 Task: Change  the formatting of the data to 'Which is Greater than 5, 'in conditional formating, put the option 'Green Fill with Dark Green Text. . 'add another formatting option Format As Table, insert the option 'Orange Table style Medium 3 ', change the format of Column Width to AutoFit Column Width and sort the data in descending order In the sheet  Financial Management Trackerbook
Action: Mouse moved to (89, 140)
Screenshot: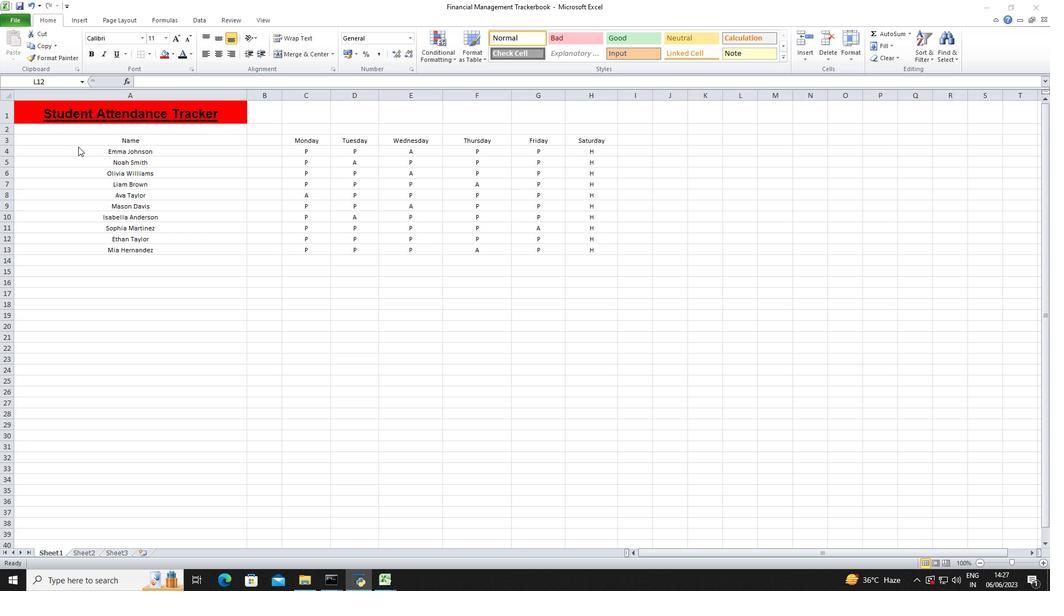 
Action: Mouse pressed left at (89, 140)
Screenshot: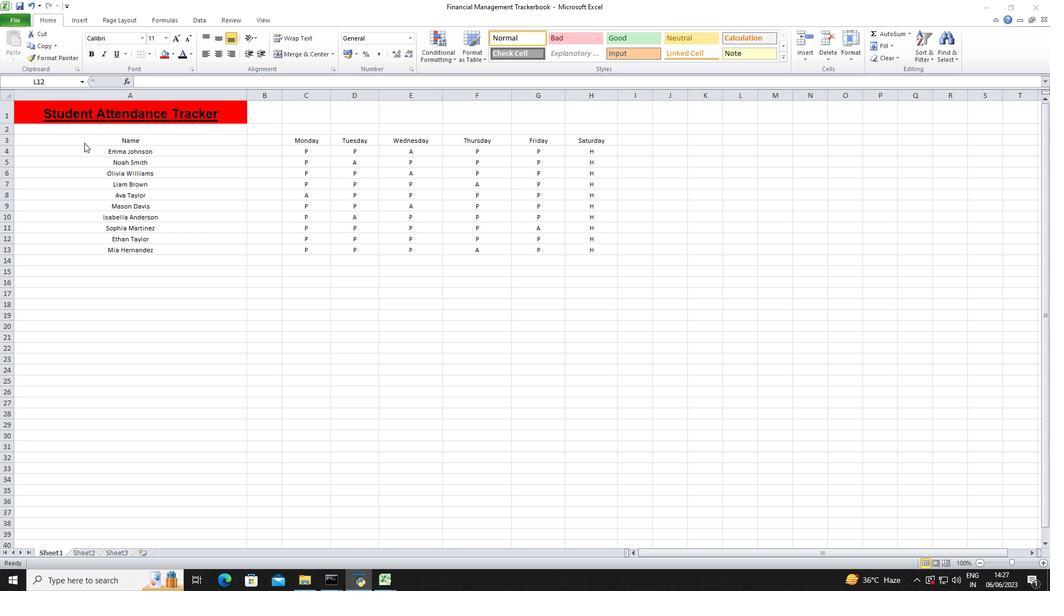 
Action: Mouse moved to (101, 140)
Screenshot: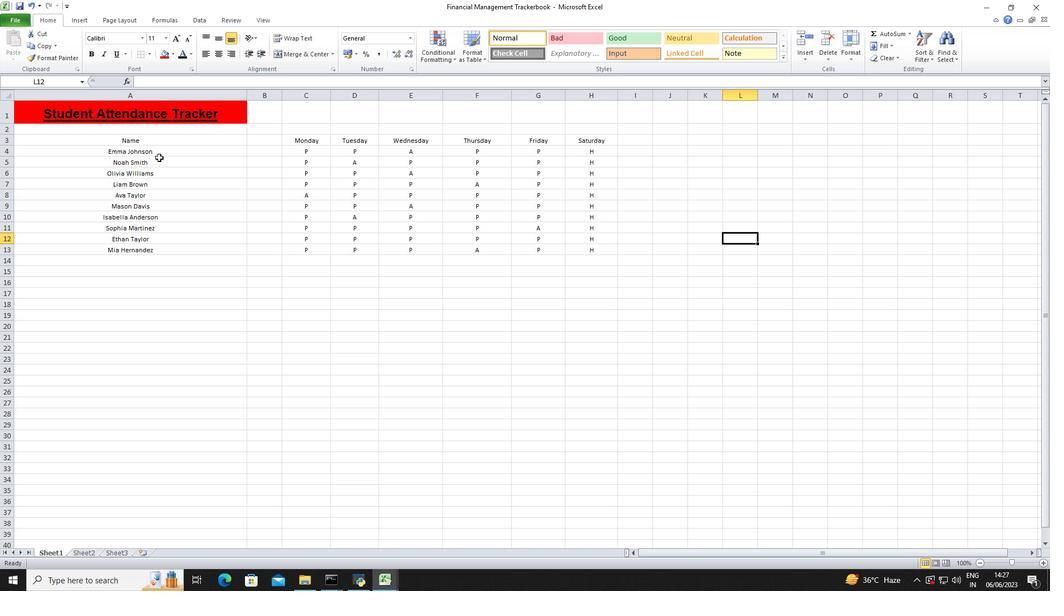 
Action: Mouse pressed left at (101, 140)
Screenshot: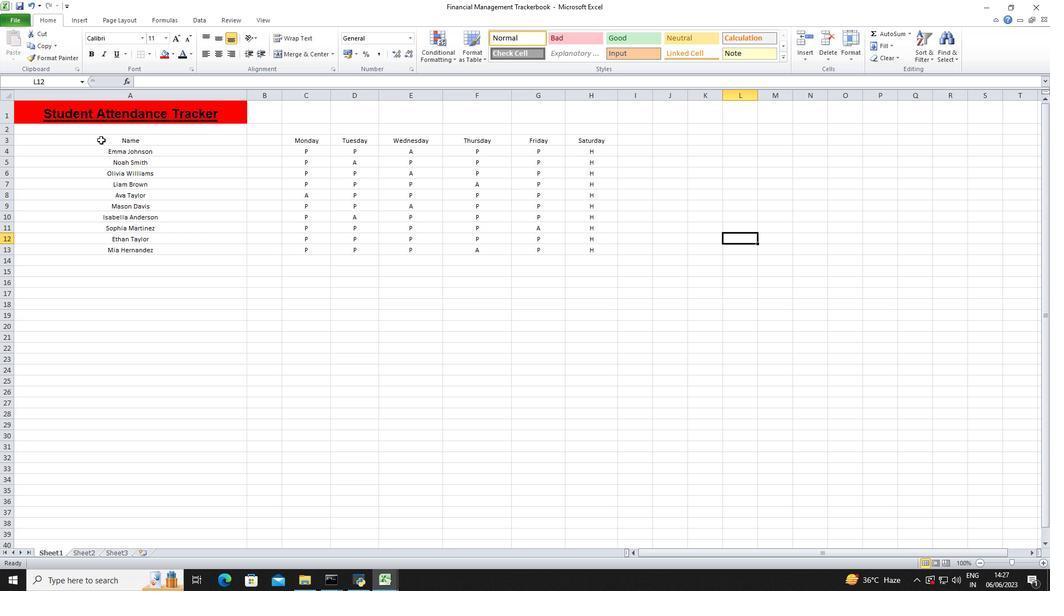 
Action: Mouse moved to (450, 58)
Screenshot: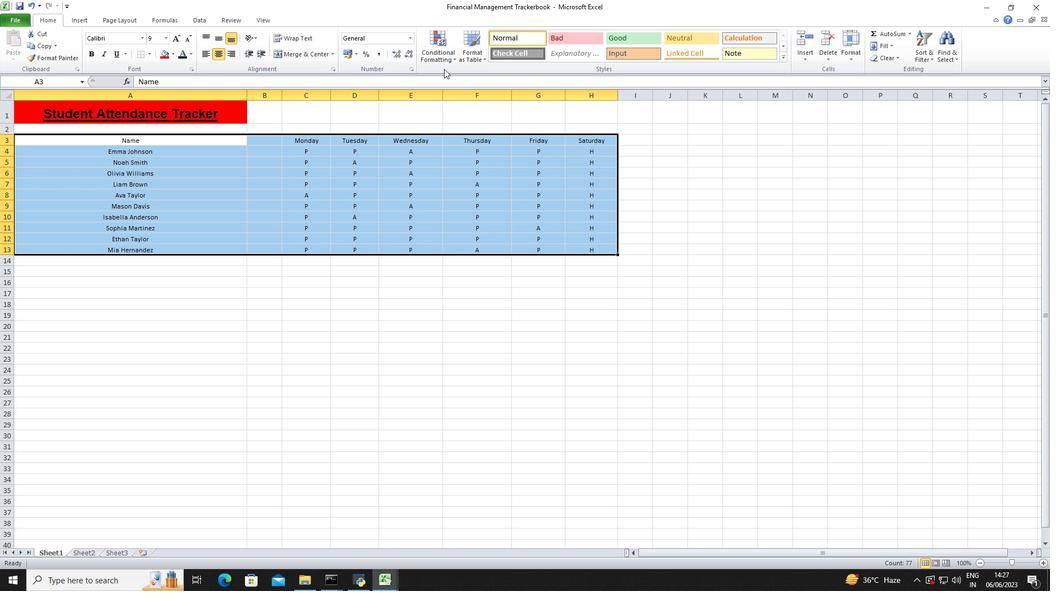 
Action: Mouse pressed left at (450, 58)
Screenshot: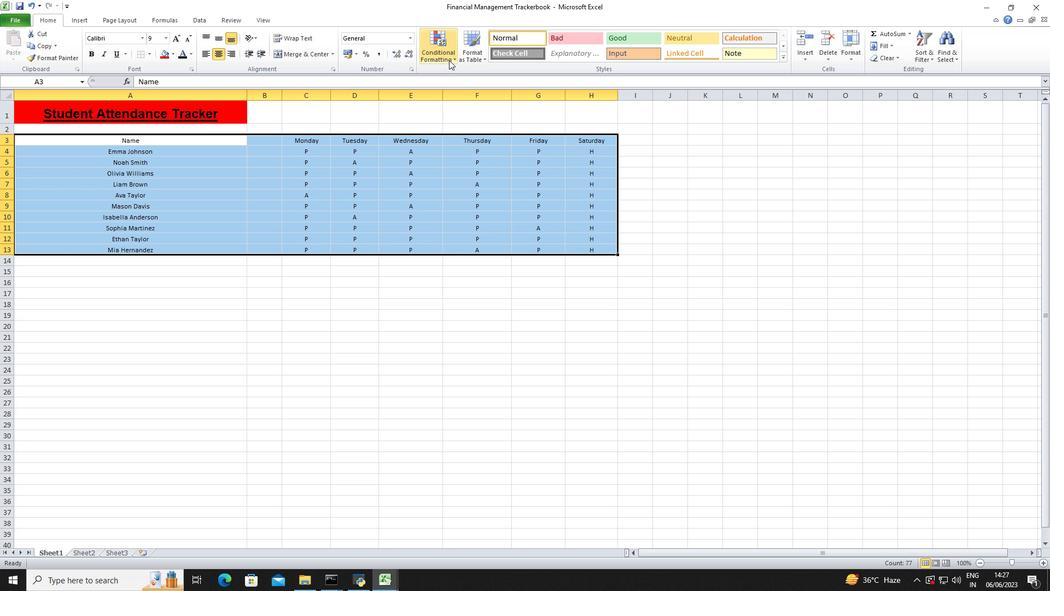 
Action: Mouse moved to (563, 82)
Screenshot: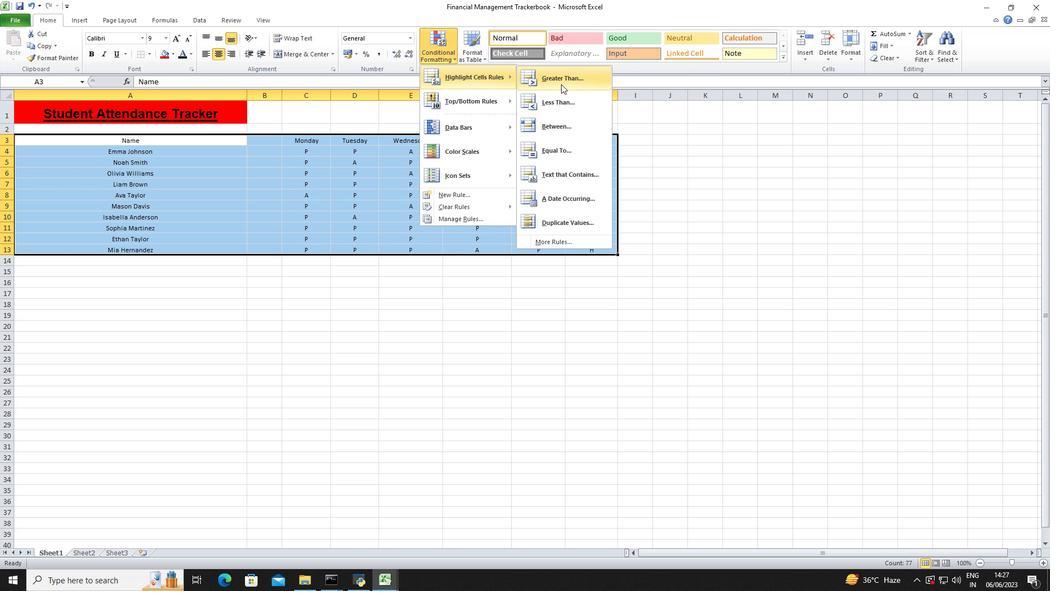 
Action: Mouse pressed left at (563, 82)
Screenshot: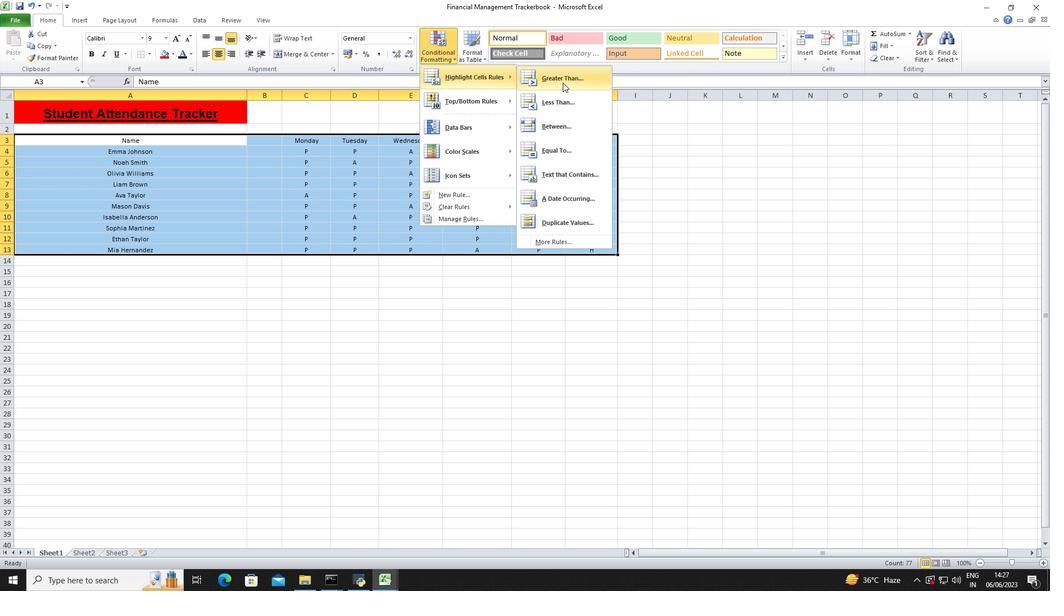 
Action: Mouse moved to (172, 275)
Screenshot: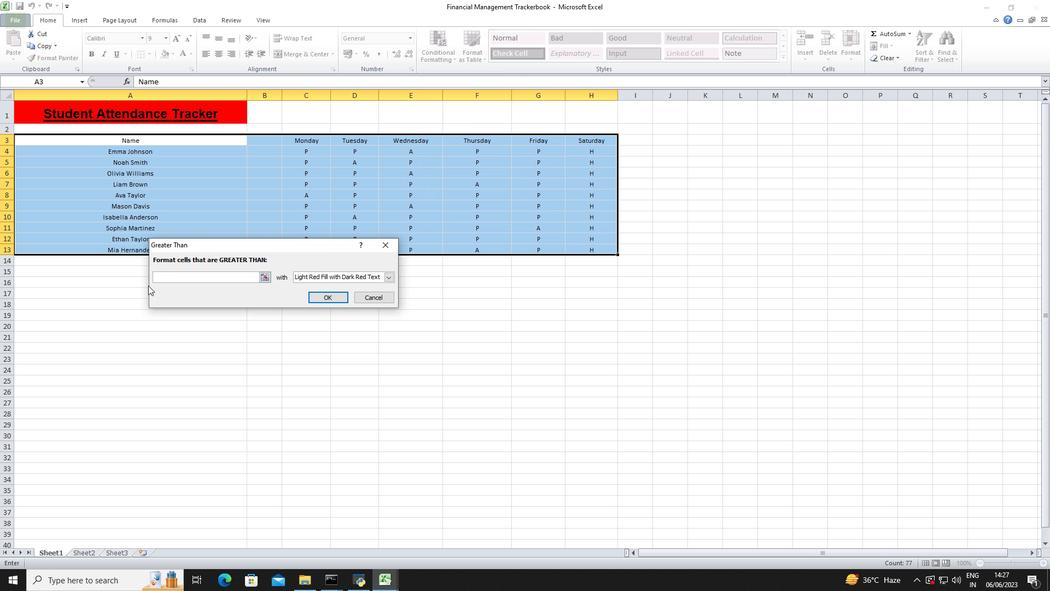 
Action: Mouse pressed left at (172, 275)
Screenshot: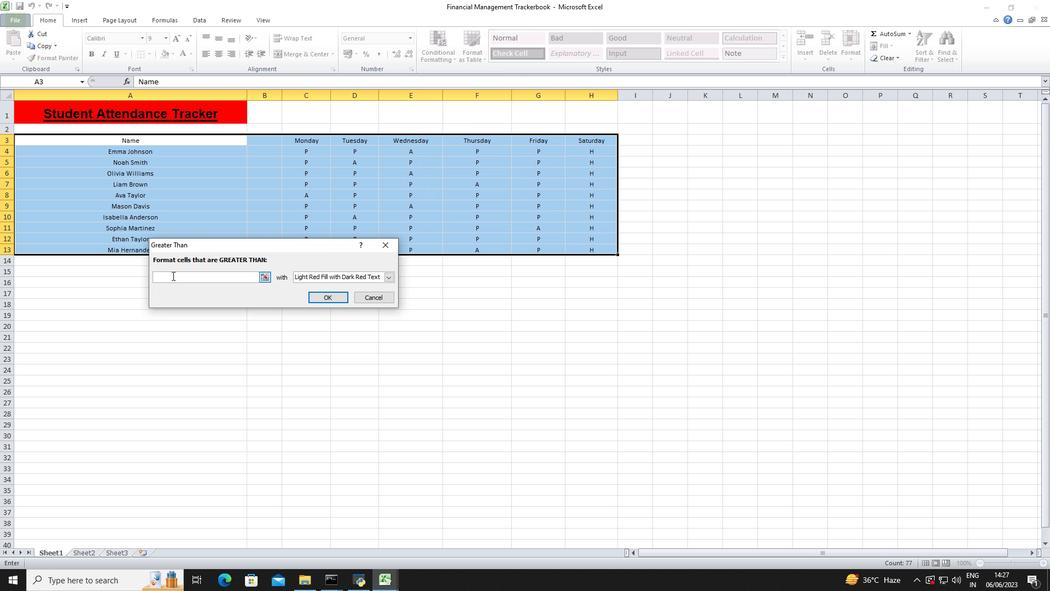 
Action: Key pressed 5
Screenshot: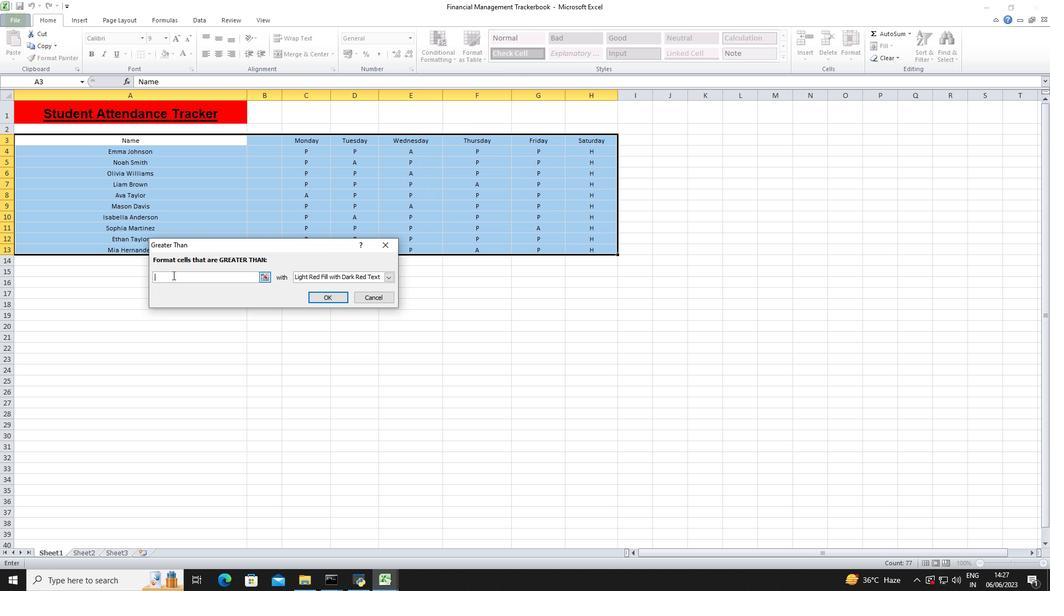 
Action: Mouse moved to (308, 271)
Screenshot: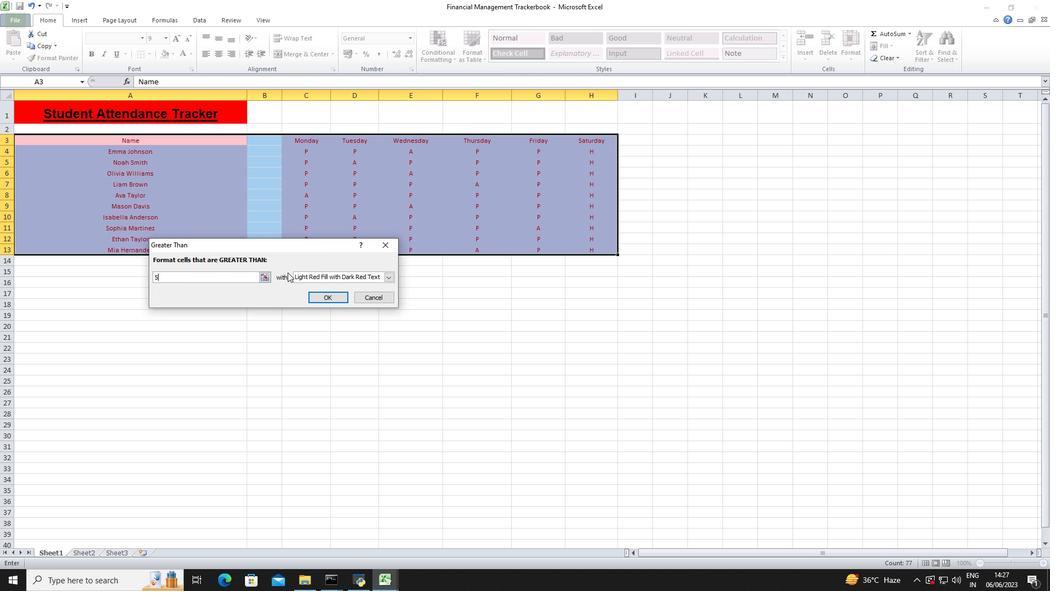 
Action: Mouse pressed left at (308, 271)
Screenshot: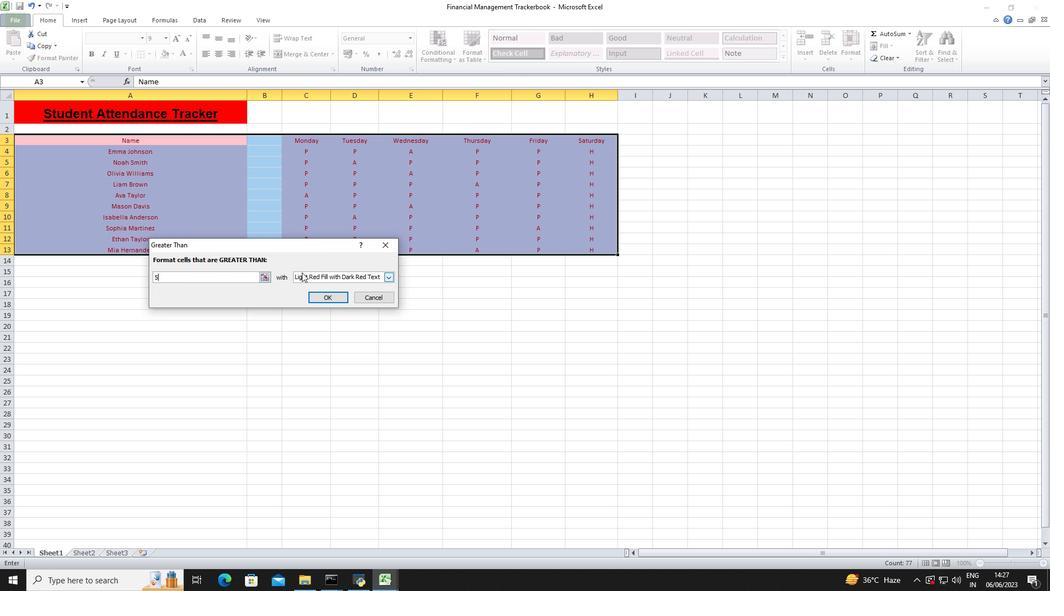 
Action: Mouse moved to (311, 273)
Screenshot: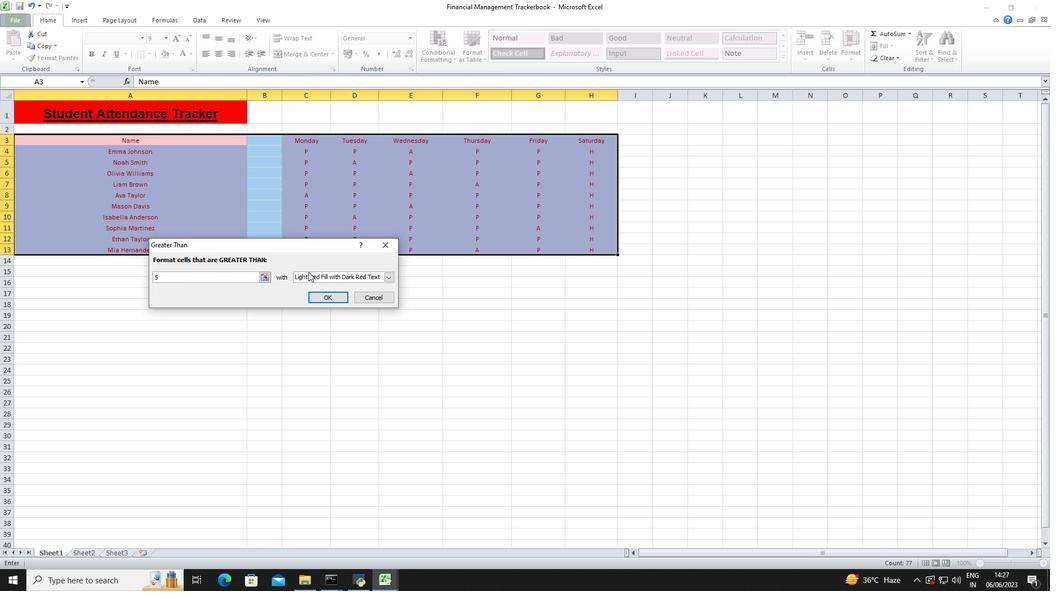 
Action: Mouse pressed left at (311, 273)
Screenshot: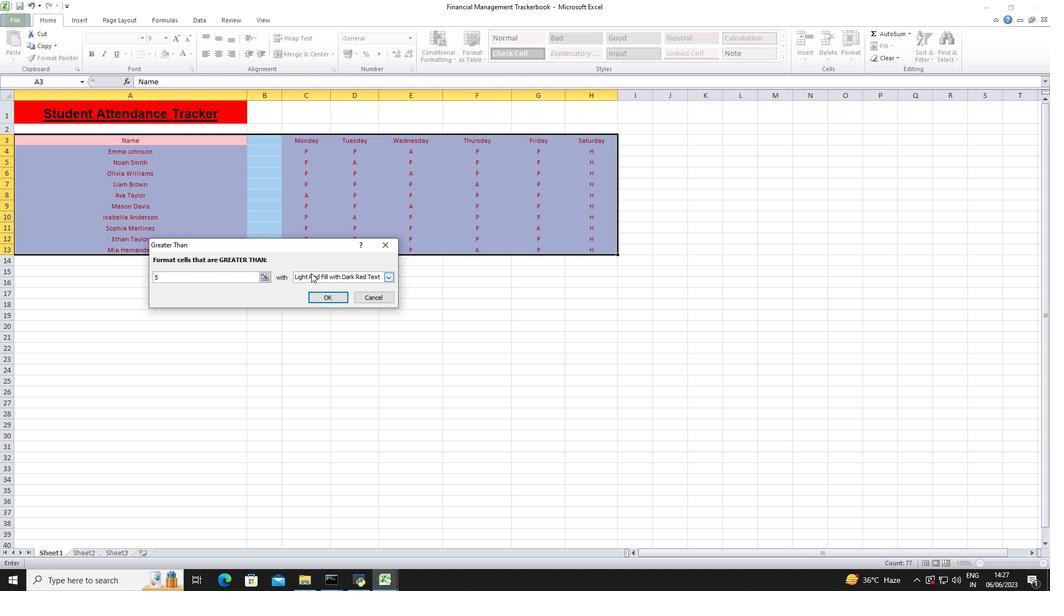 
Action: Mouse moved to (314, 300)
Screenshot: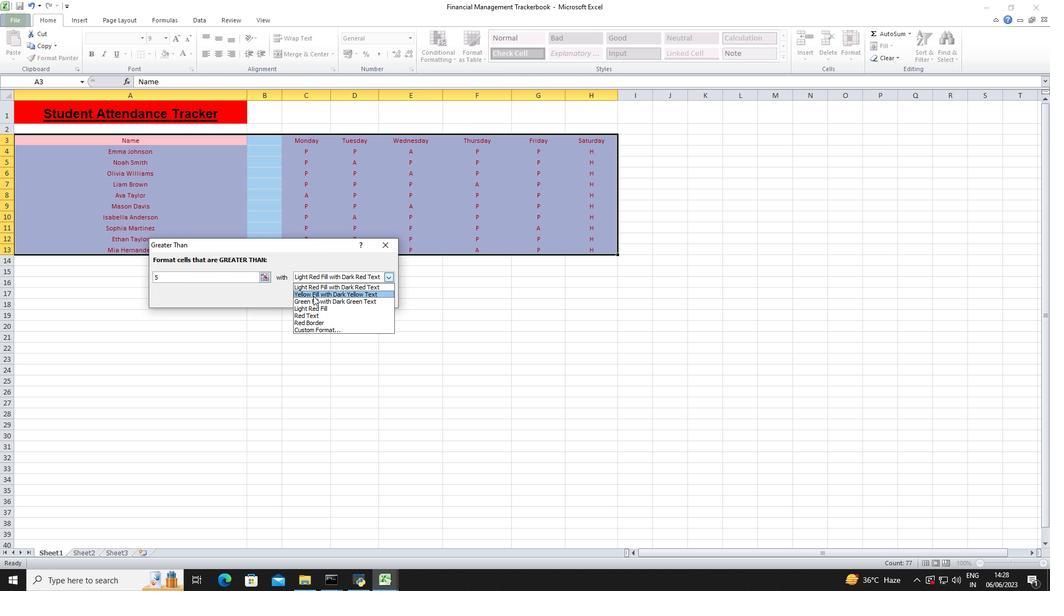 
Action: Mouse pressed left at (314, 300)
Screenshot: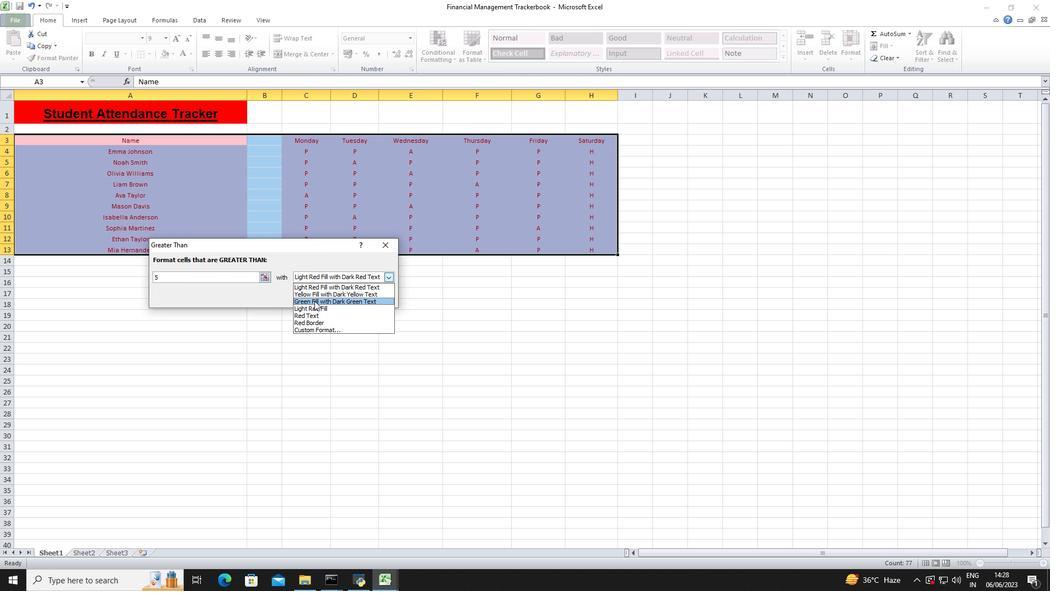 
Action: Mouse moved to (323, 298)
Screenshot: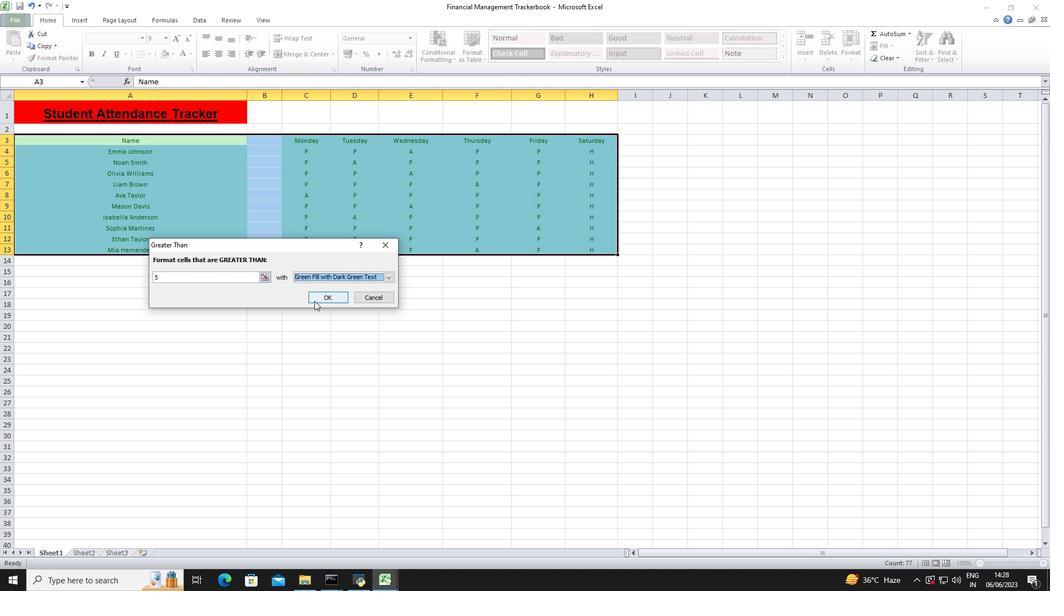 
Action: Mouse pressed left at (323, 298)
Screenshot: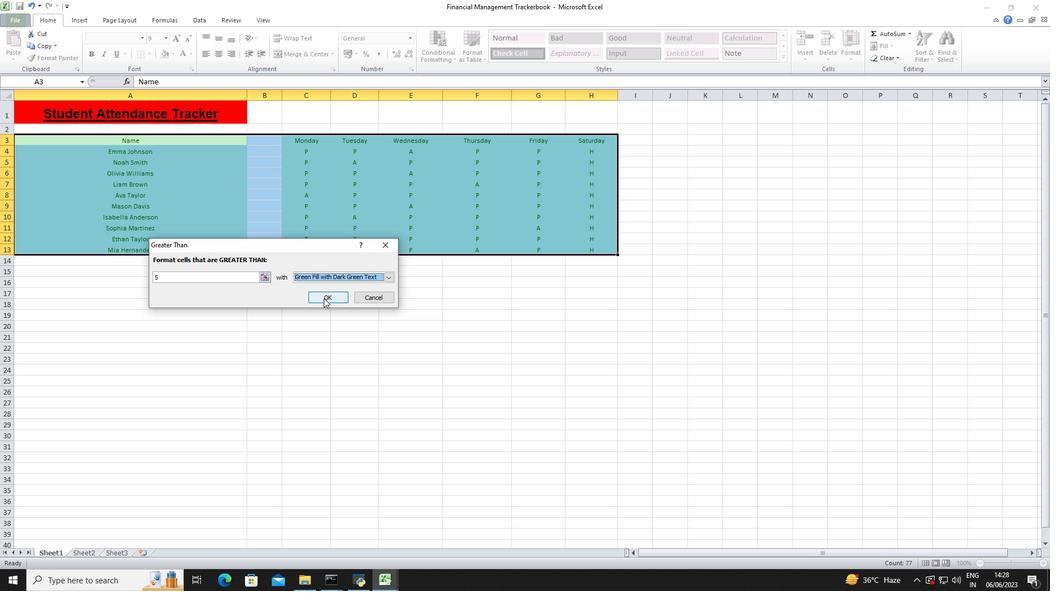 
Action: Mouse moved to (478, 59)
Screenshot: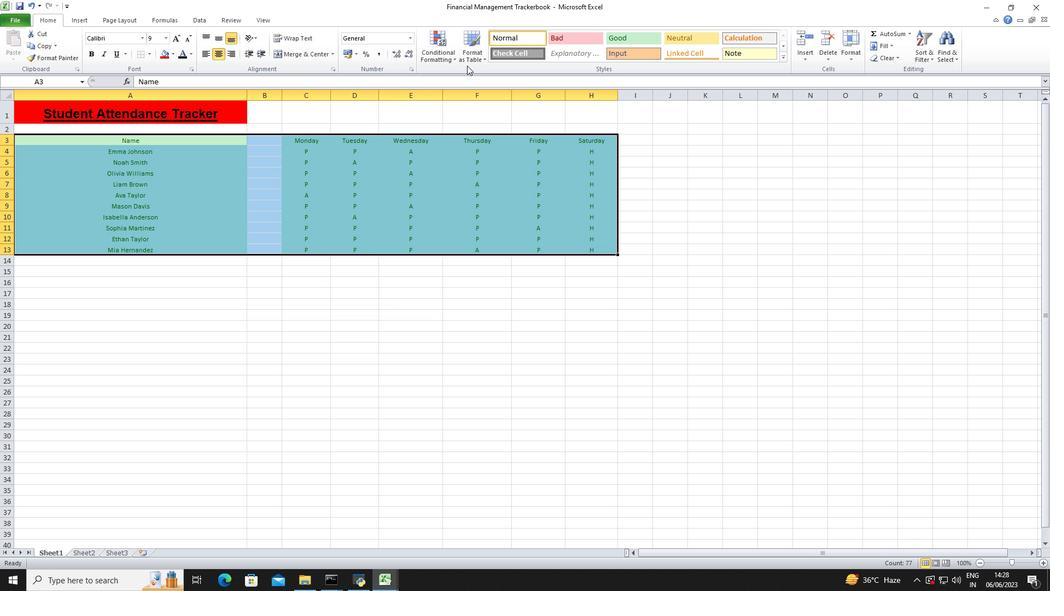 
Action: Mouse pressed left at (478, 59)
Screenshot: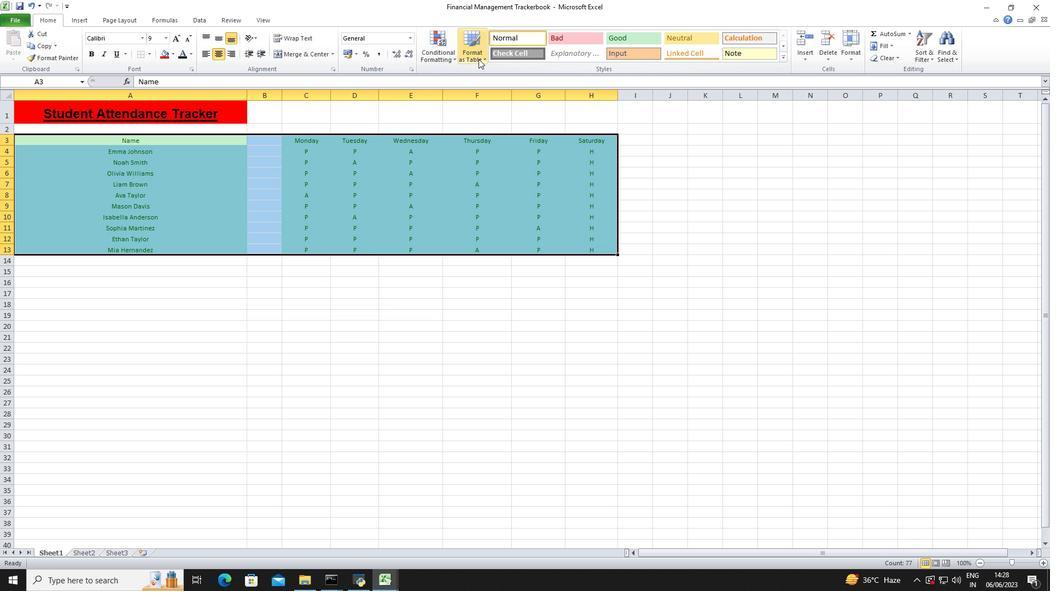 
Action: Mouse moved to (718, 119)
Screenshot: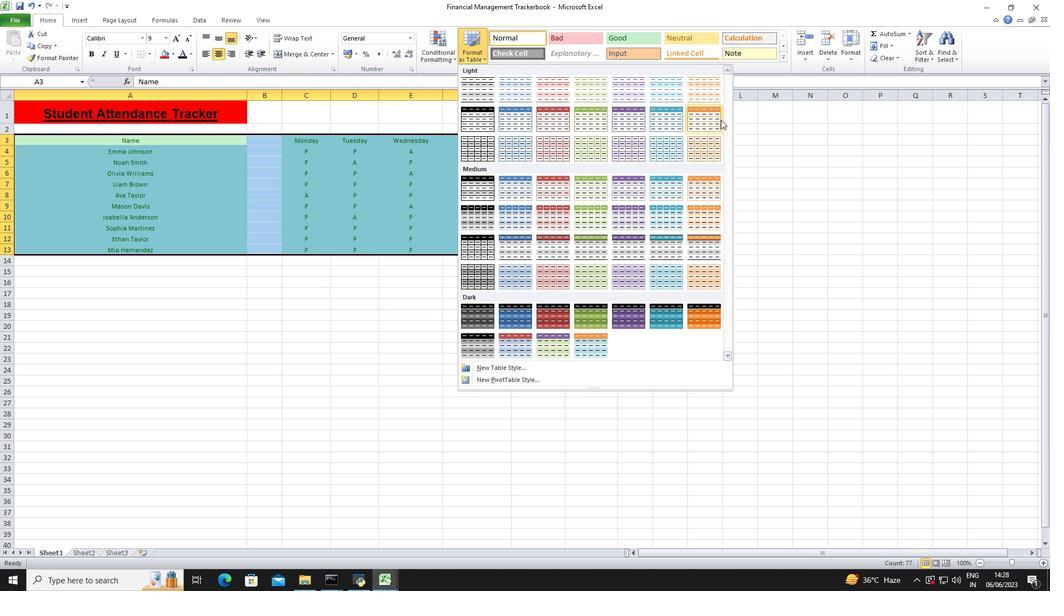 
Action: Mouse pressed left at (718, 119)
Screenshot: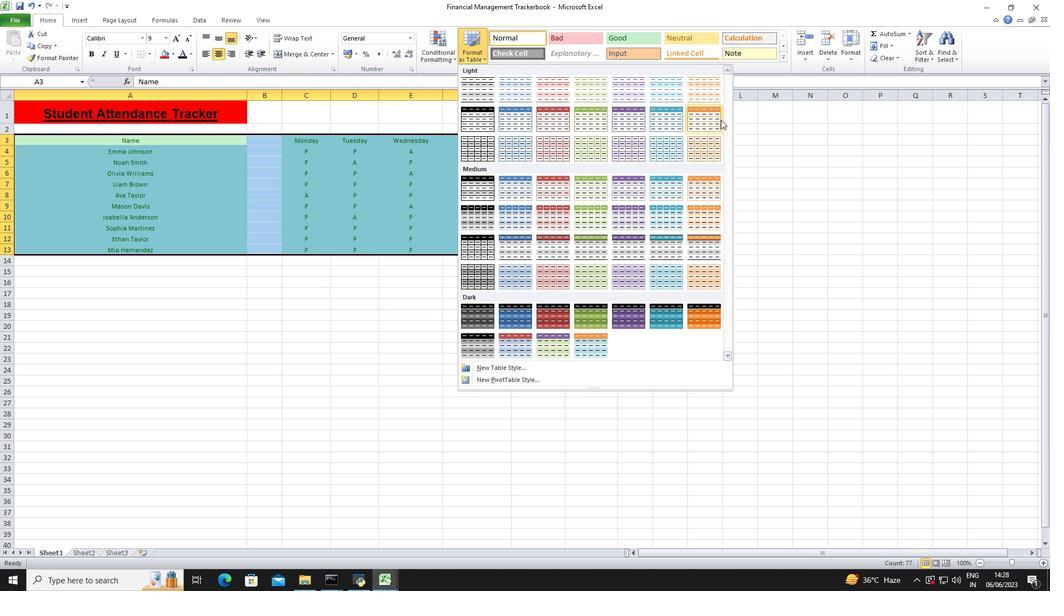 
Action: Mouse moved to (253, 299)
Screenshot: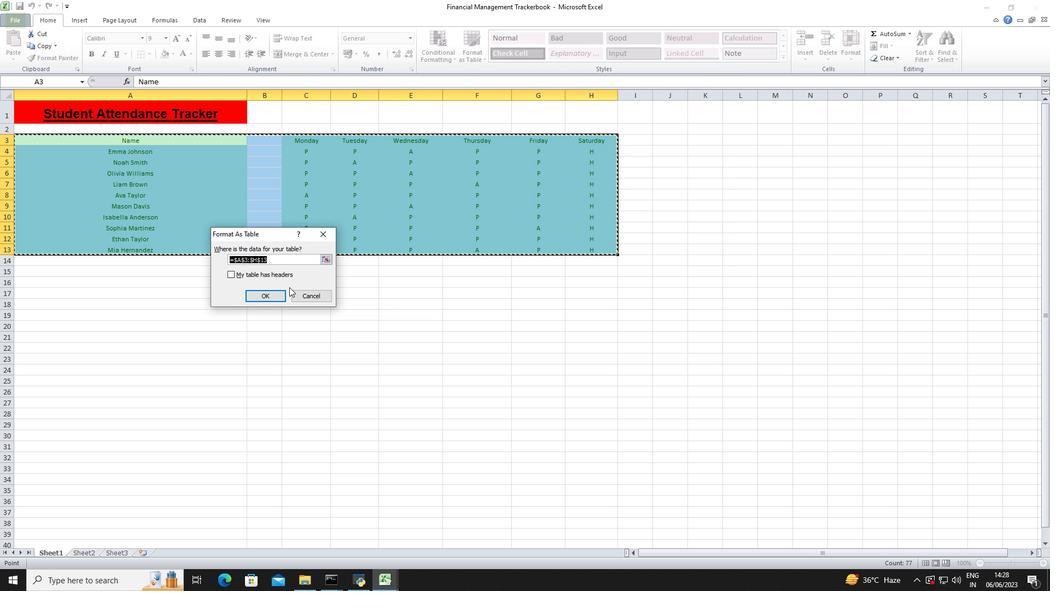 
Action: Mouse pressed left at (253, 299)
Screenshot: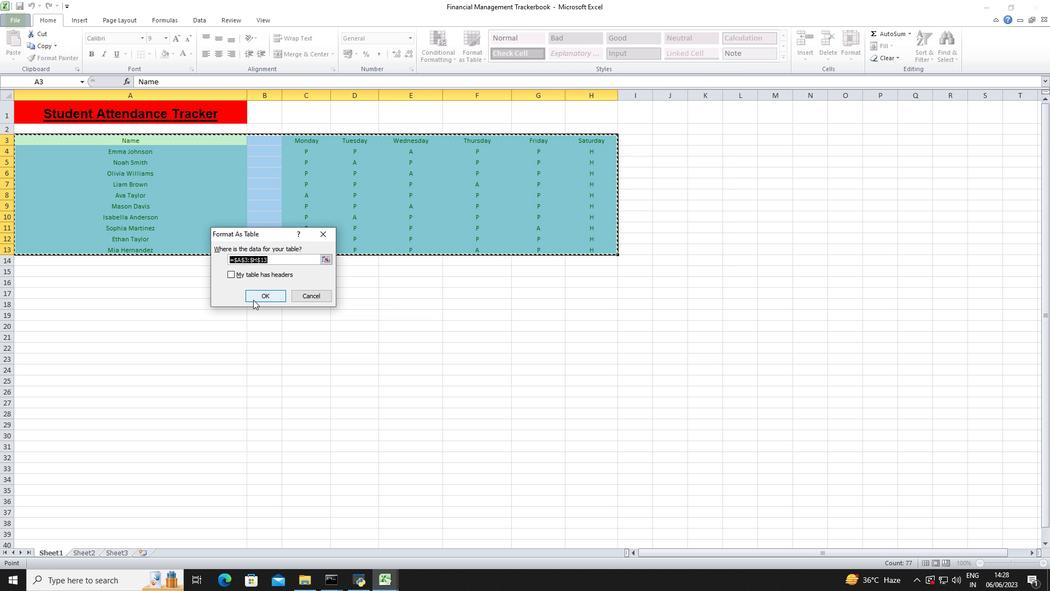 
Action: Mouse moved to (53, 14)
Screenshot: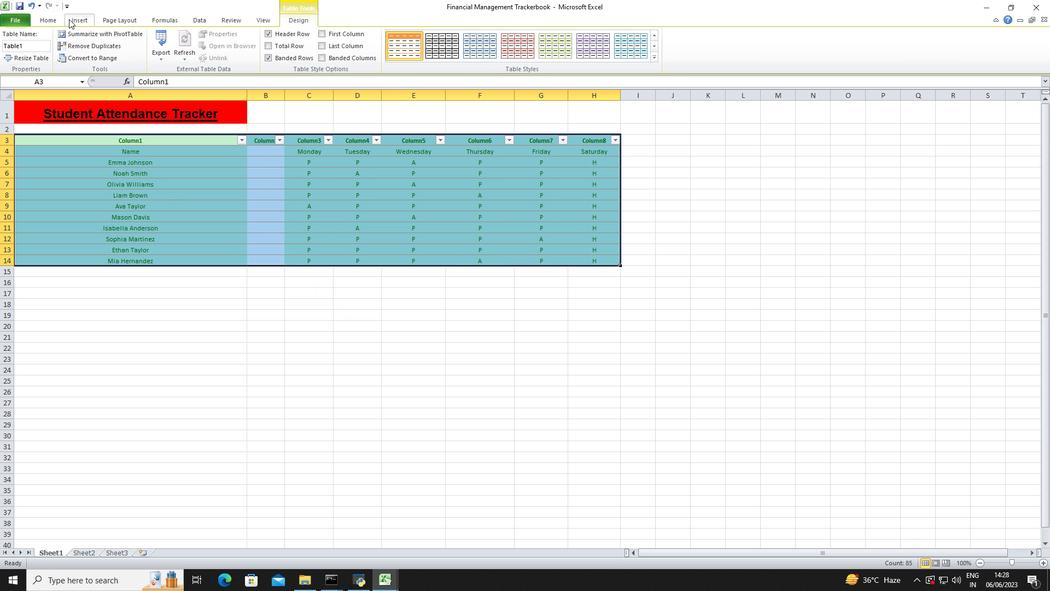 
Action: Mouse pressed left at (53, 14)
Screenshot: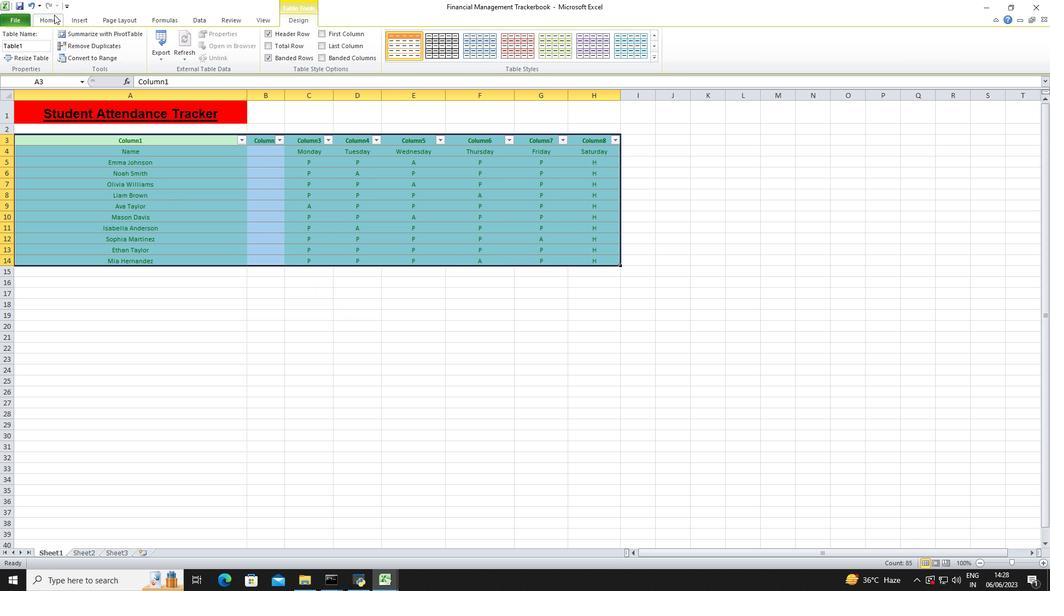 
Action: Mouse moved to (849, 58)
Screenshot: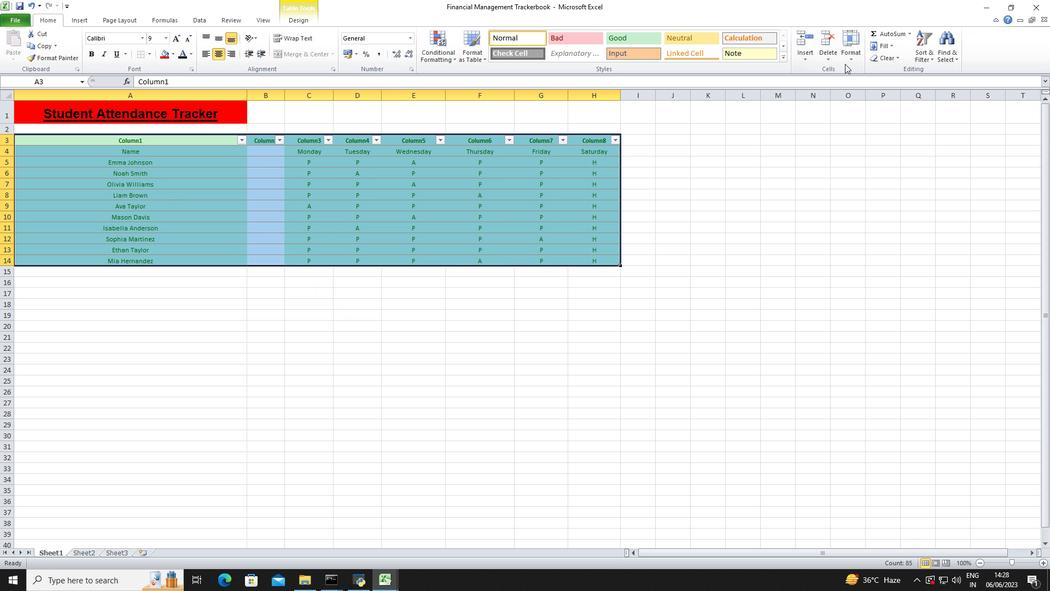 
Action: Mouse pressed left at (849, 58)
Screenshot: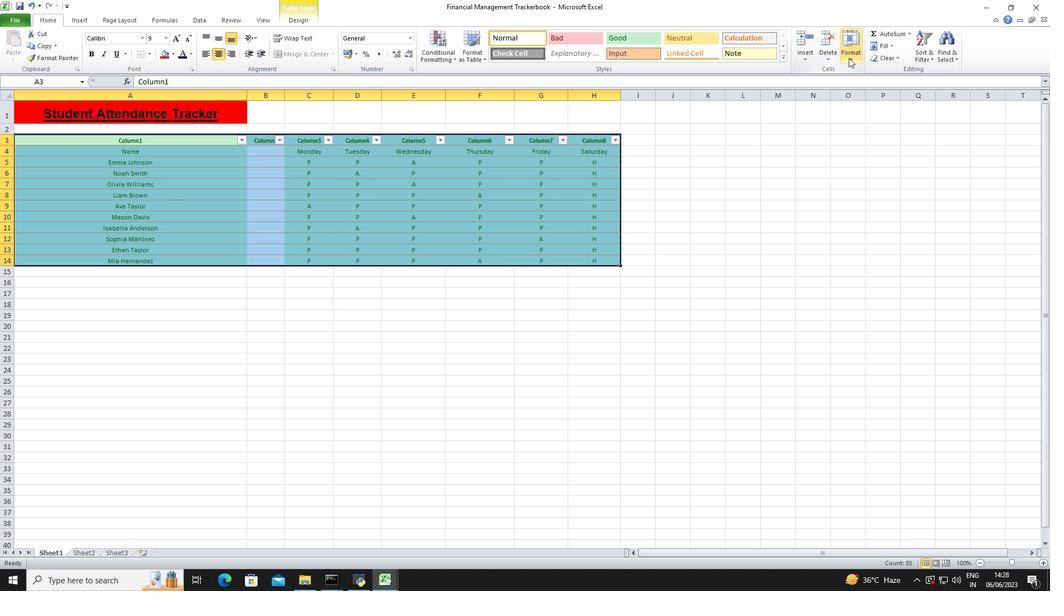 
Action: Mouse moved to (861, 118)
Screenshot: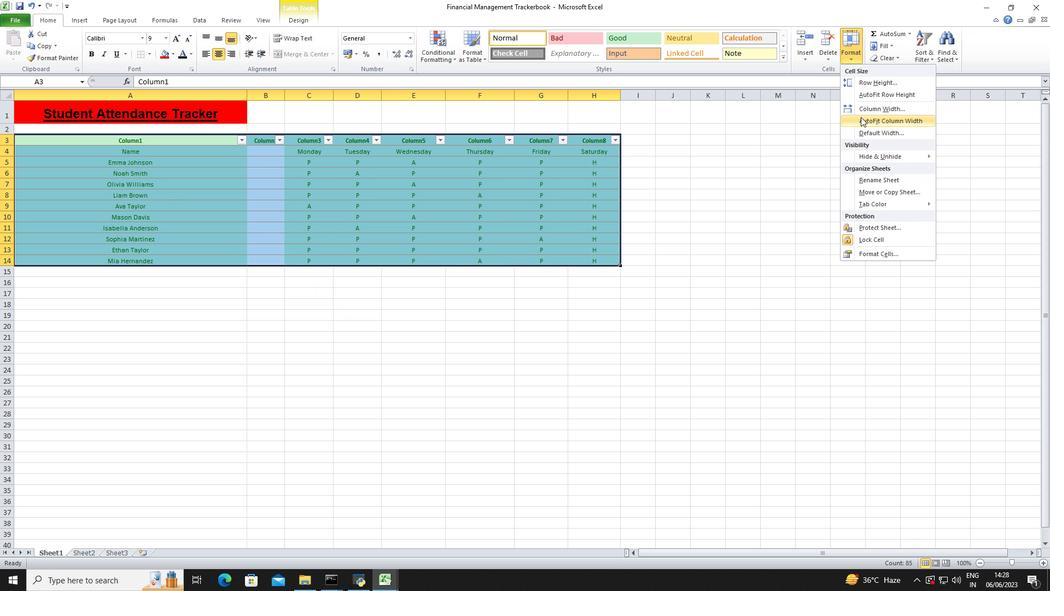 
Action: Mouse pressed left at (861, 118)
Screenshot: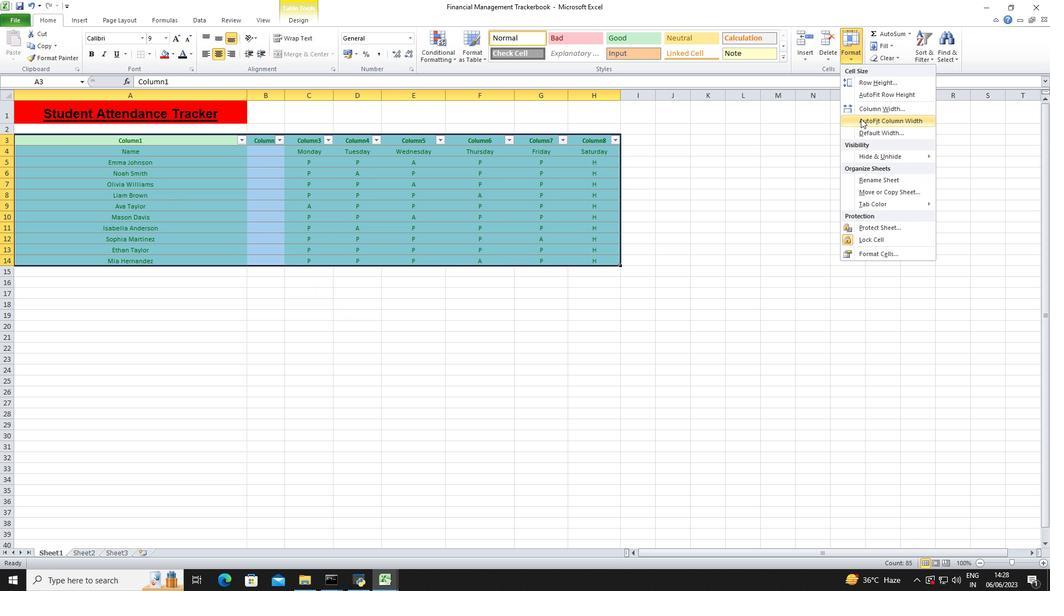 
Action: Mouse moved to (934, 58)
Screenshot: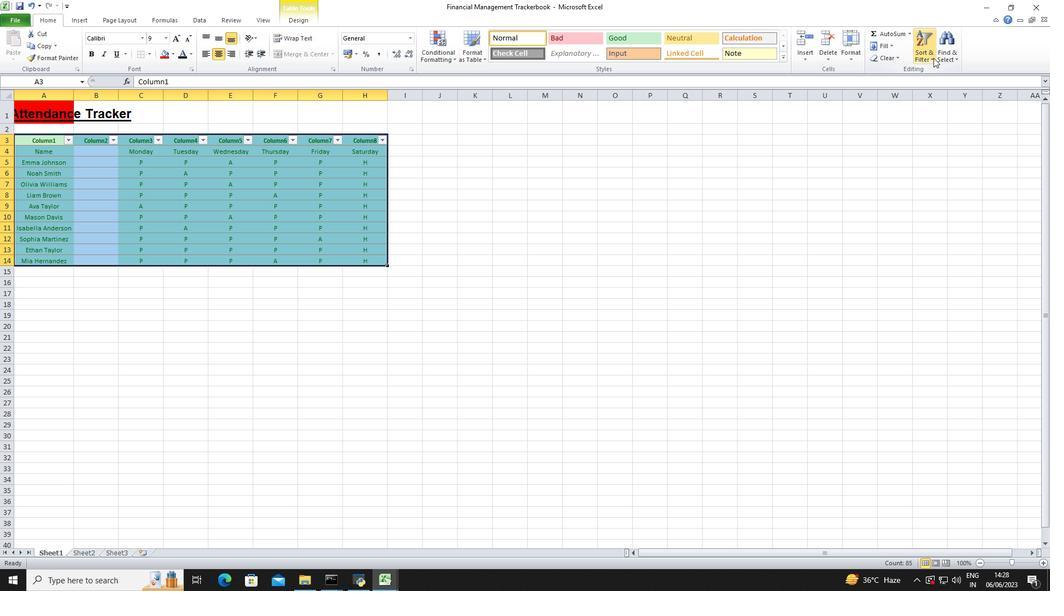 
Action: Mouse pressed left at (934, 58)
Screenshot: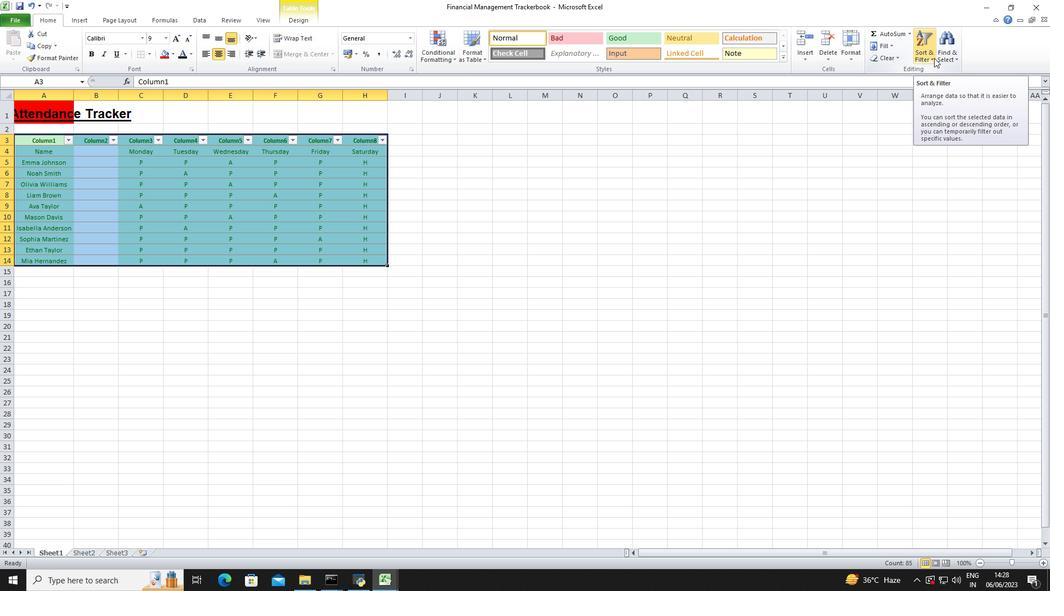 
Action: Mouse moved to (936, 80)
Screenshot: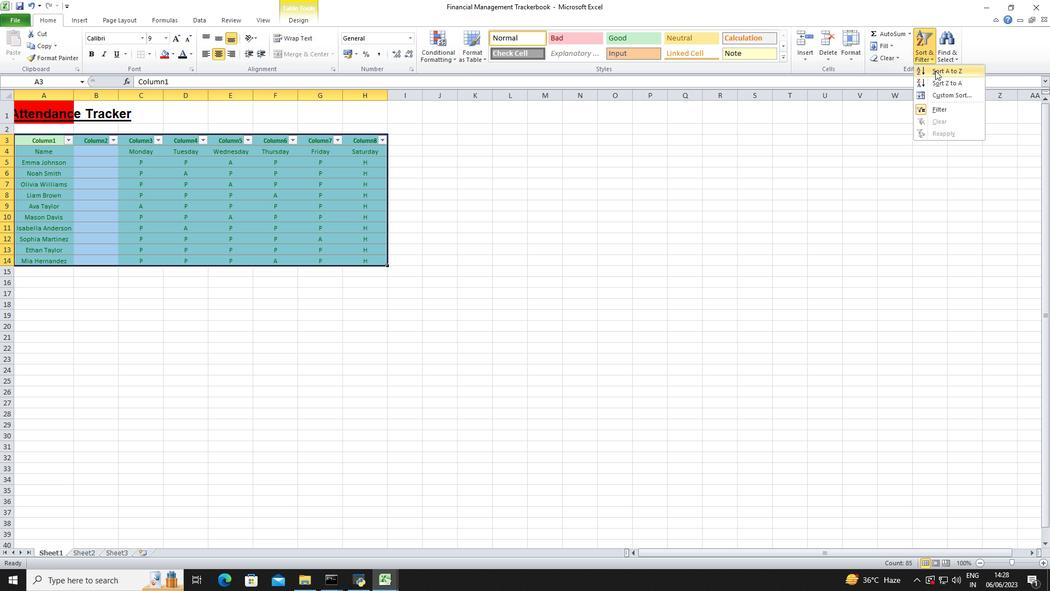 
Action: Mouse pressed left at (936, 80)
Screenshot: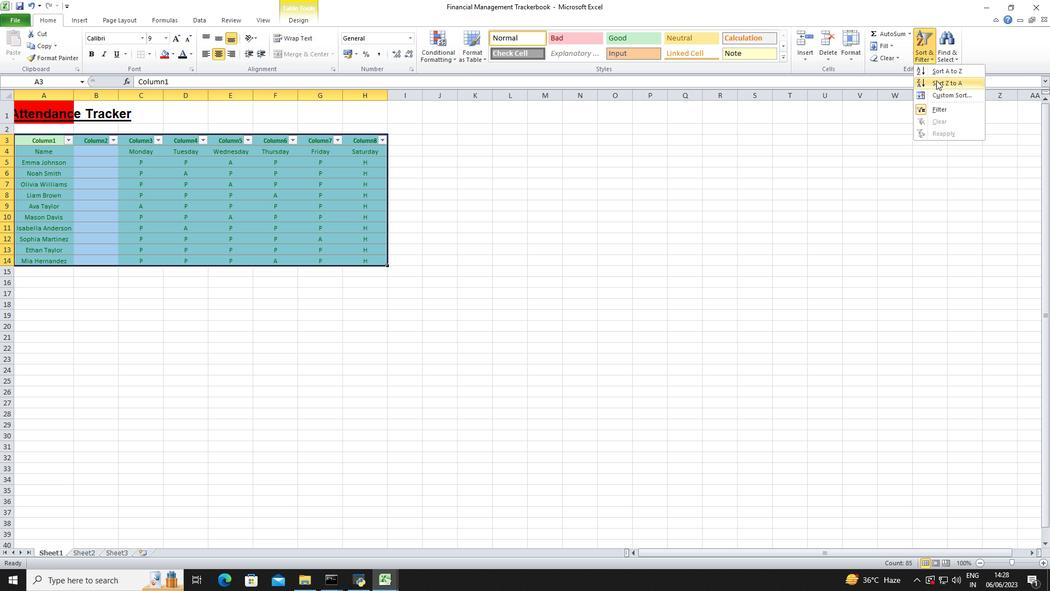 
Action: Mouse moved to (414, 161)
Screenshot: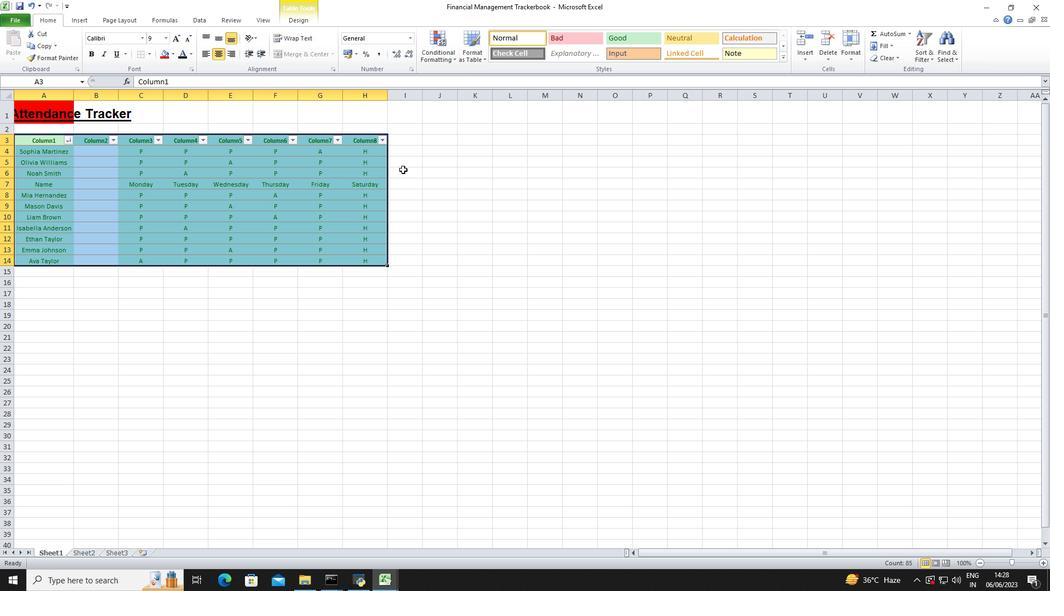 
Action: Mouse pressed left at (414, 161)
Screenshot: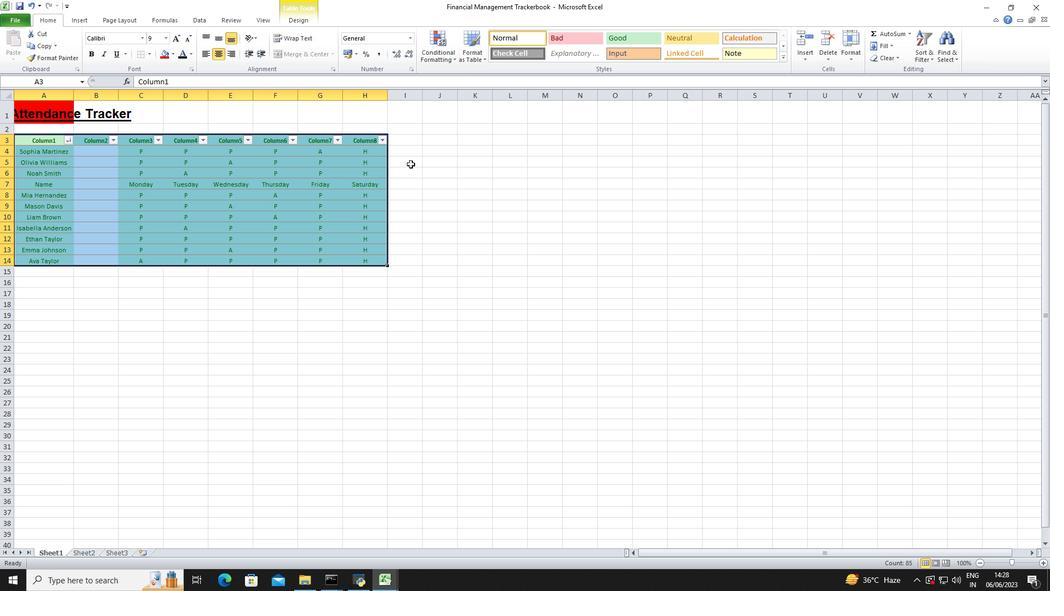 
